 Task: Reset the filters.
Action: Mouse moved to (20, 109)
Screenshot: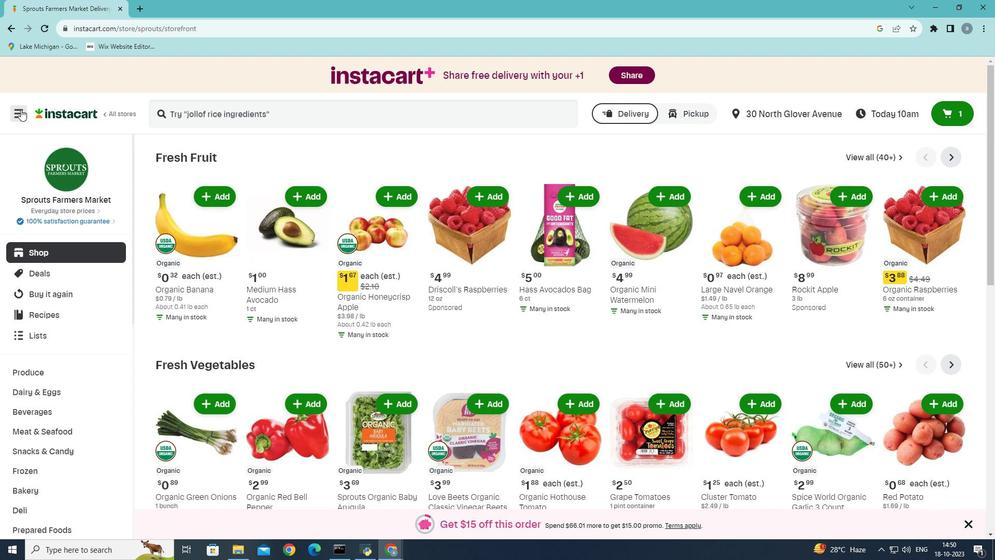 
Action: Mouse pressed left at (20, 109)
Screenshot: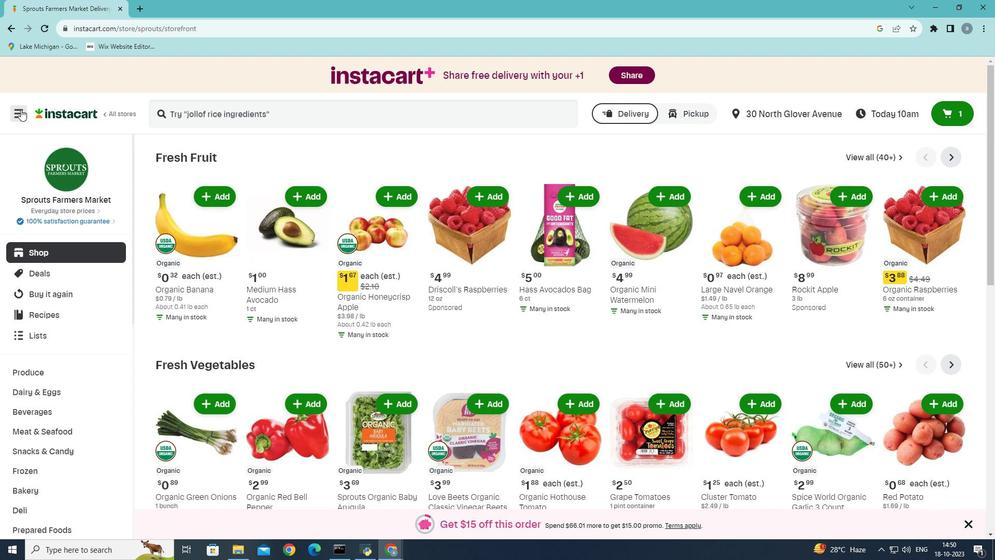 
Action: Mouse moved to (46, 300)
Screenshot: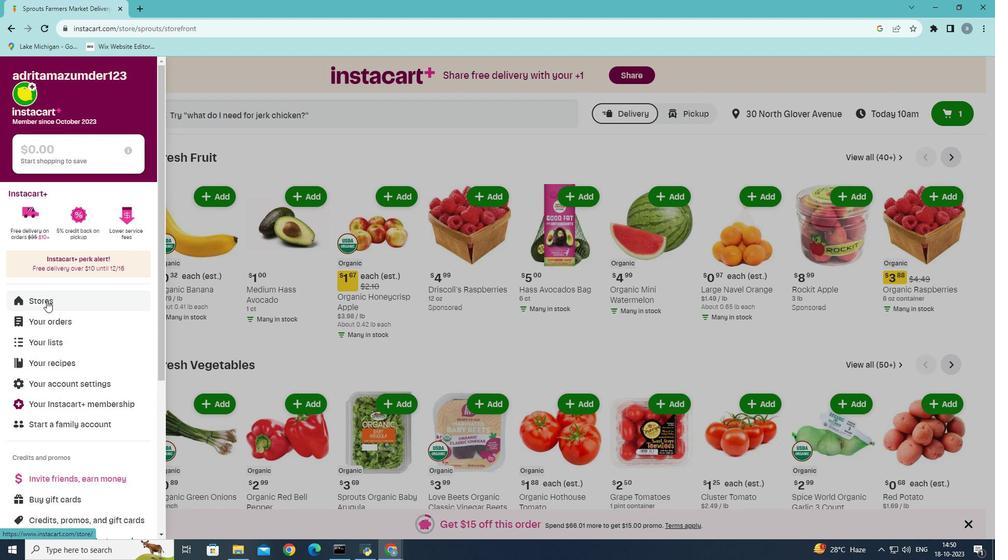 
Action: Mouse pressed left at (46, 300)
Screenshot: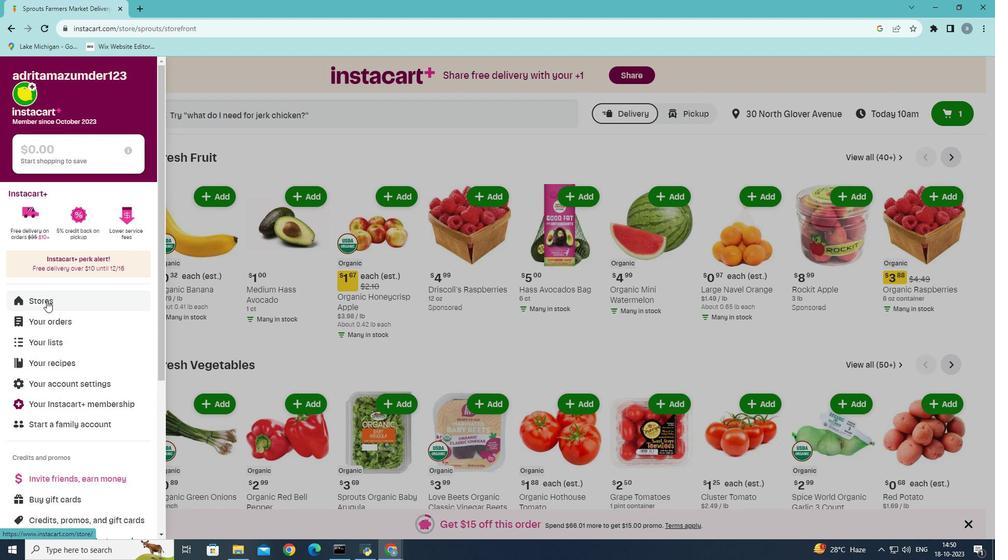 
Action: Mouse moved to (243, 123)
Screenshot: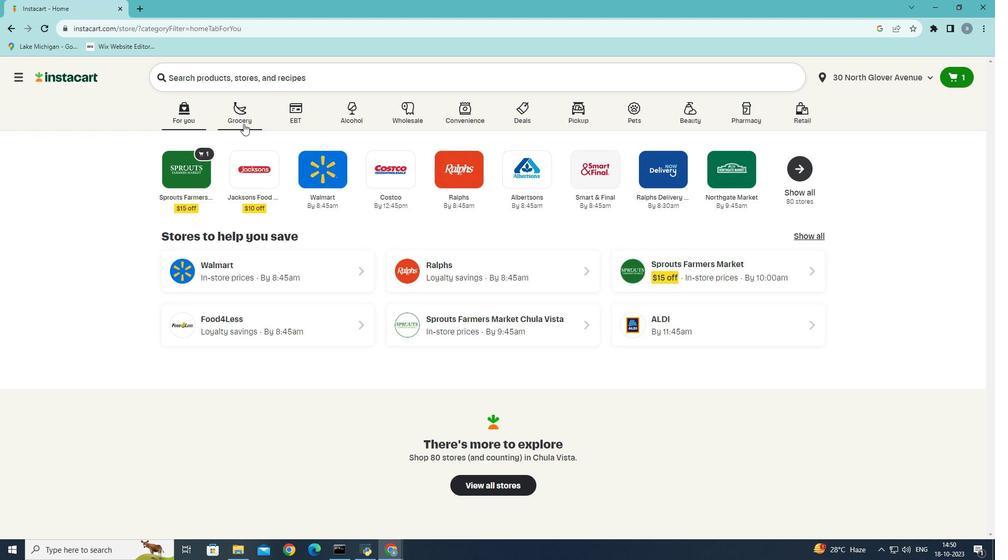 
Action: Mouse pressed left at (243, 123)
Screenshot: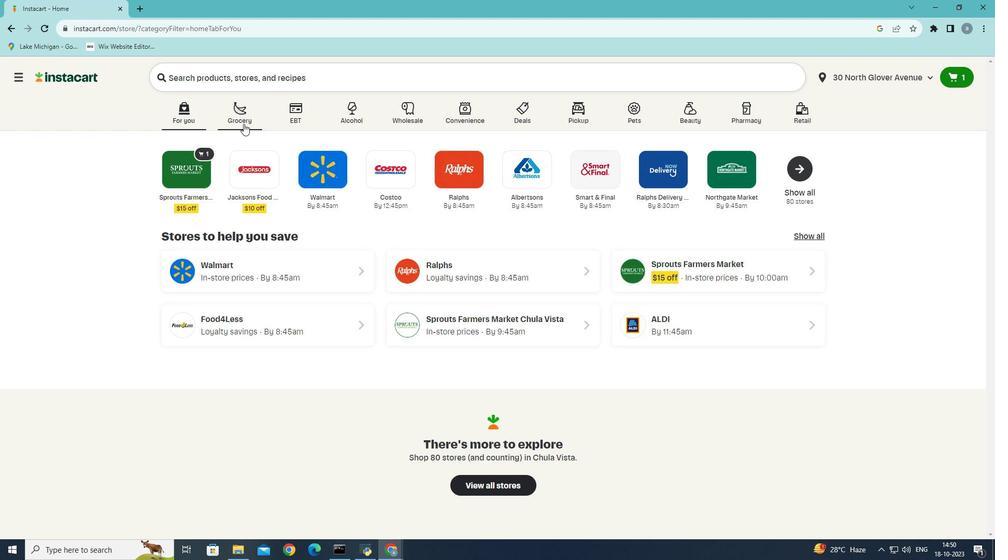 
Action: Mouse moved to (243, 302)
Screenshot: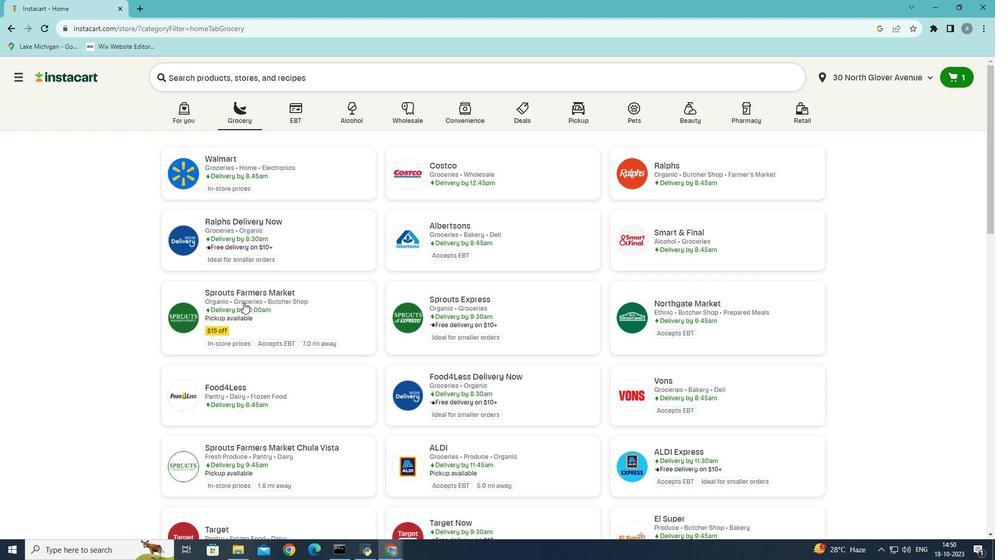 
Action: Mouse pressed left at (243, 302)
Screenshot: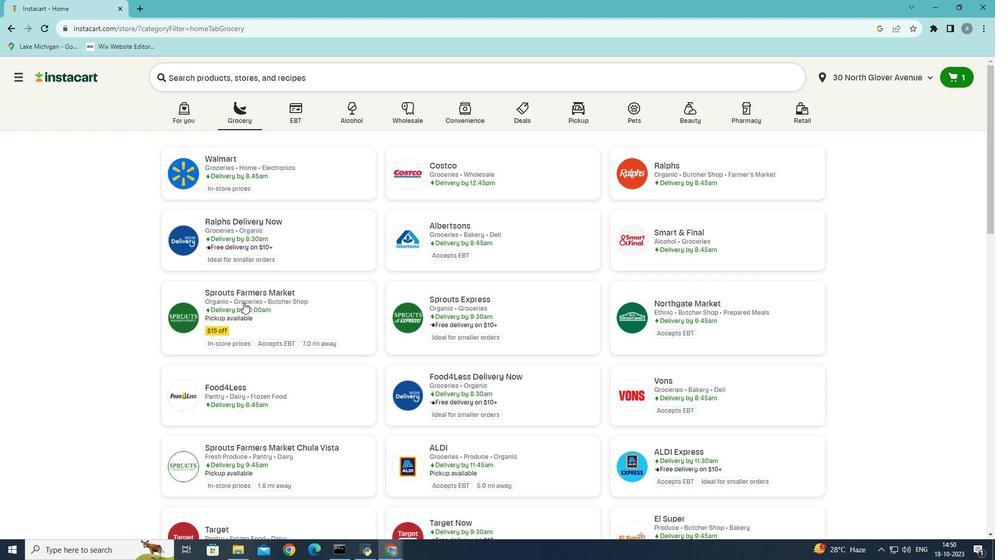 
Action: Mouse moved to (44, 428)
Screenshot: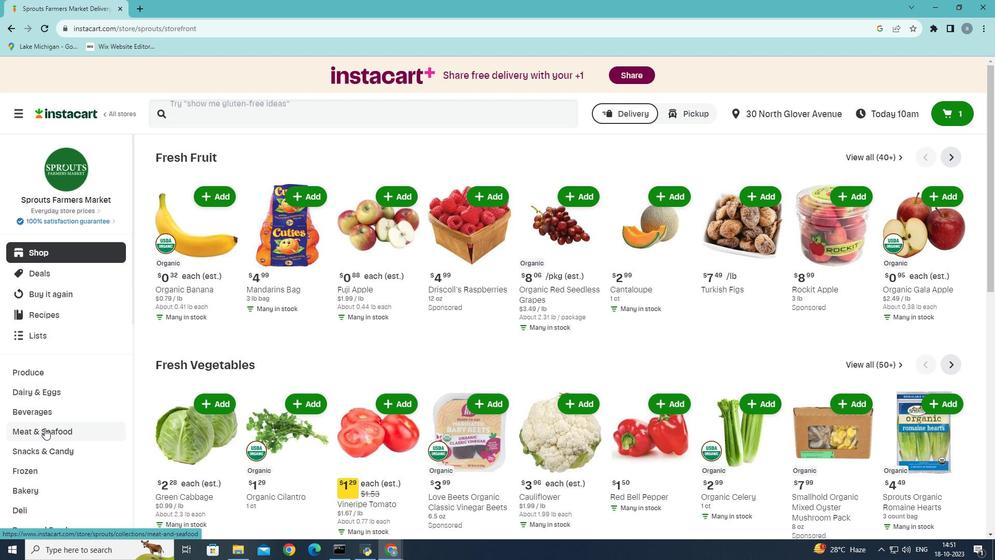 
Action: Mouse pressed left at (44, 428)
Screenshot: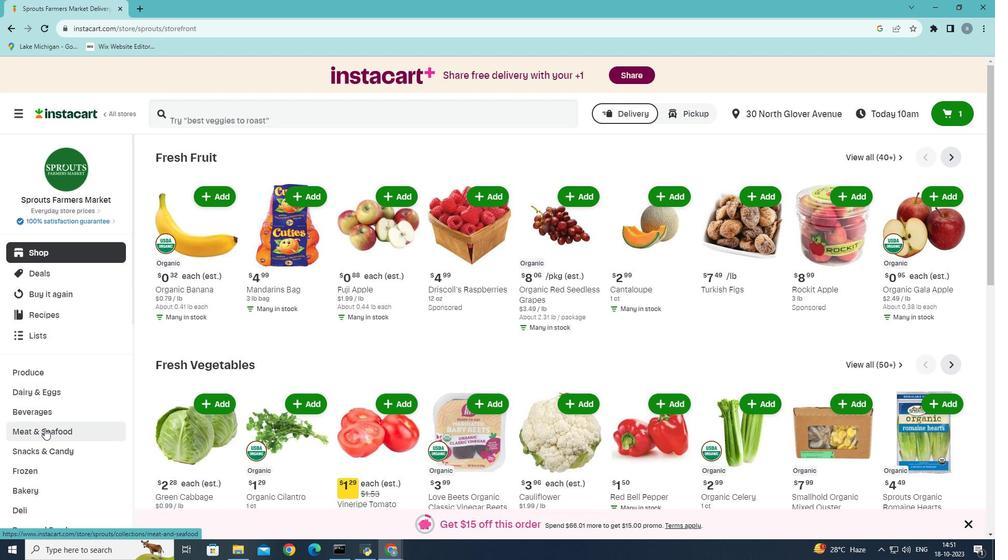 
Action: Mouse moved to (371, 183)
Screenshot: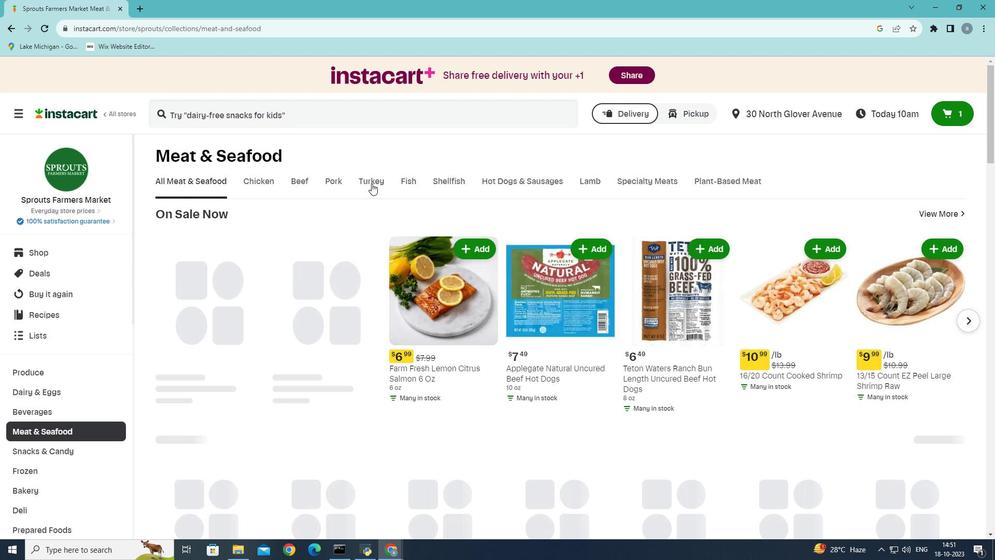 
Action: Mouse pressed left at (371, 183)
Screenshot: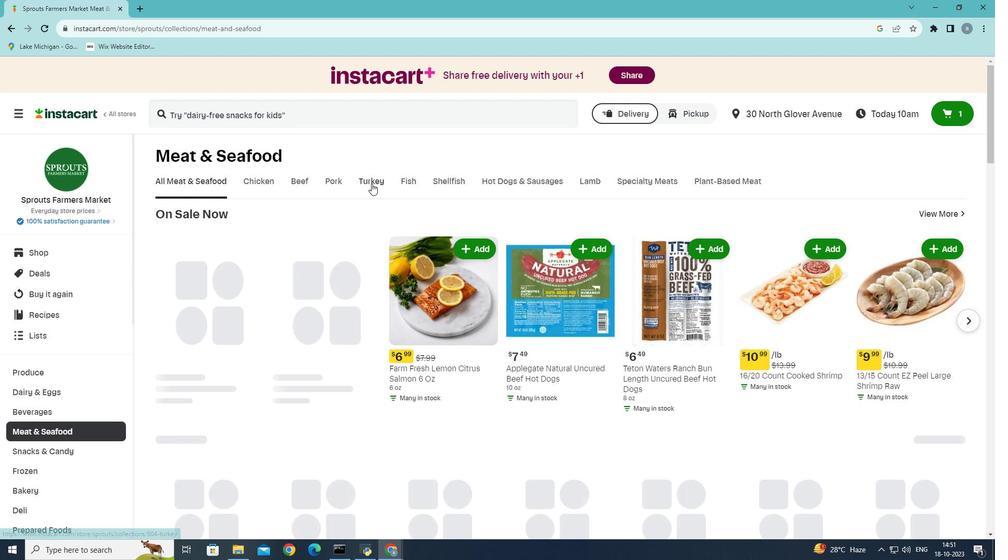 
Action: Mouse moved to (425, 231)
Screenshot: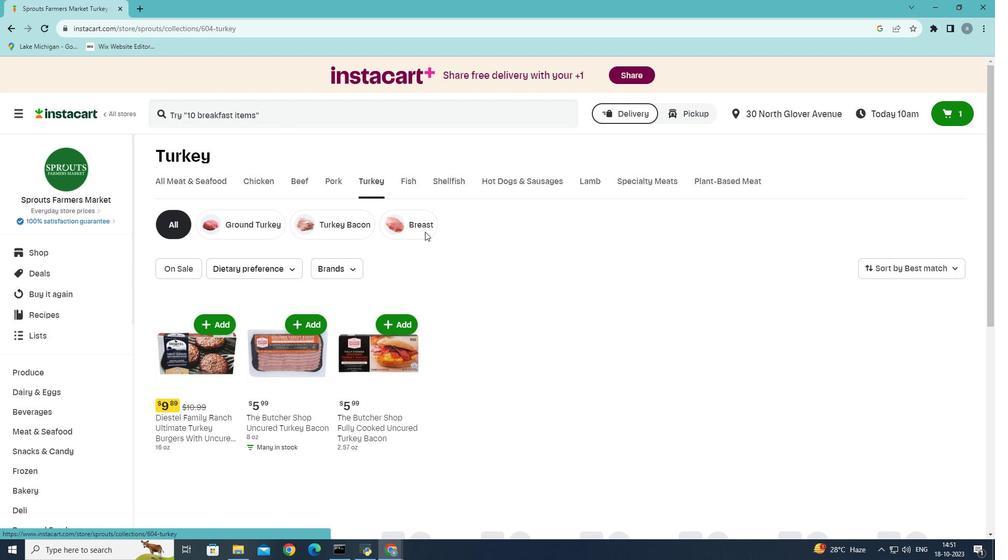 
Action: Mouse pressed left at (425, 231)
Screenshot: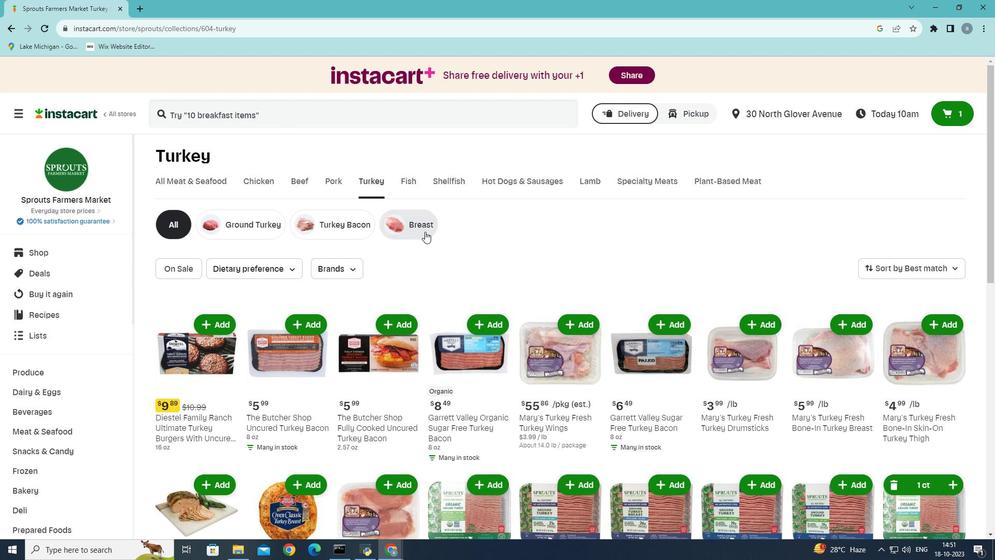 
Action: Mouse moved to (198, 267)
Screenshot: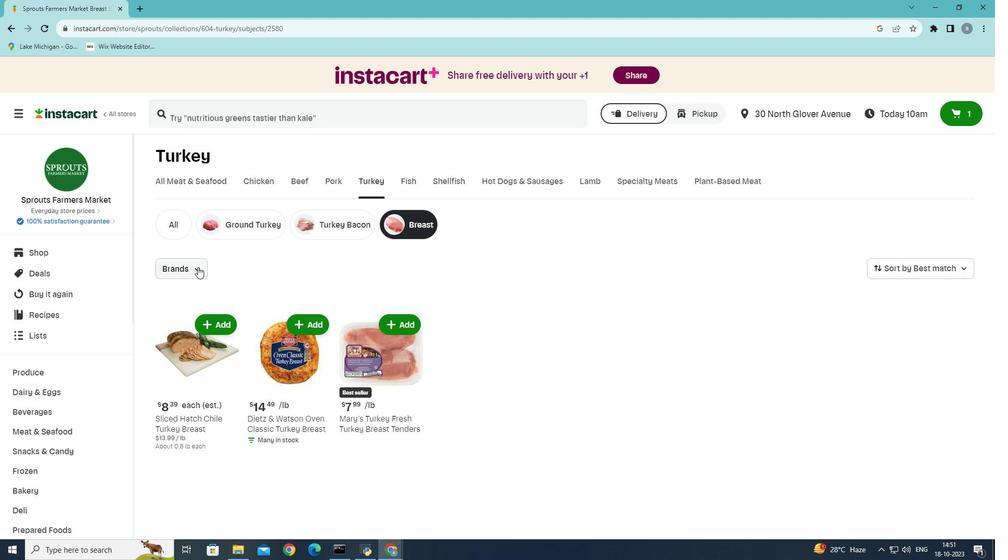 
Action: Mouse pressed left at (198, 267)
Screenshot: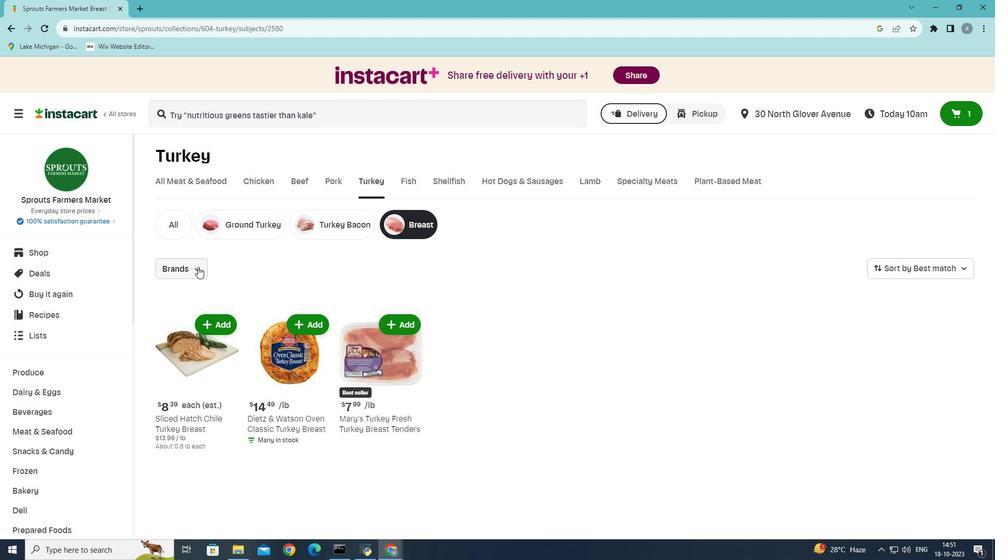 
Action: Mouse moved to (172, 325)
Screenshot: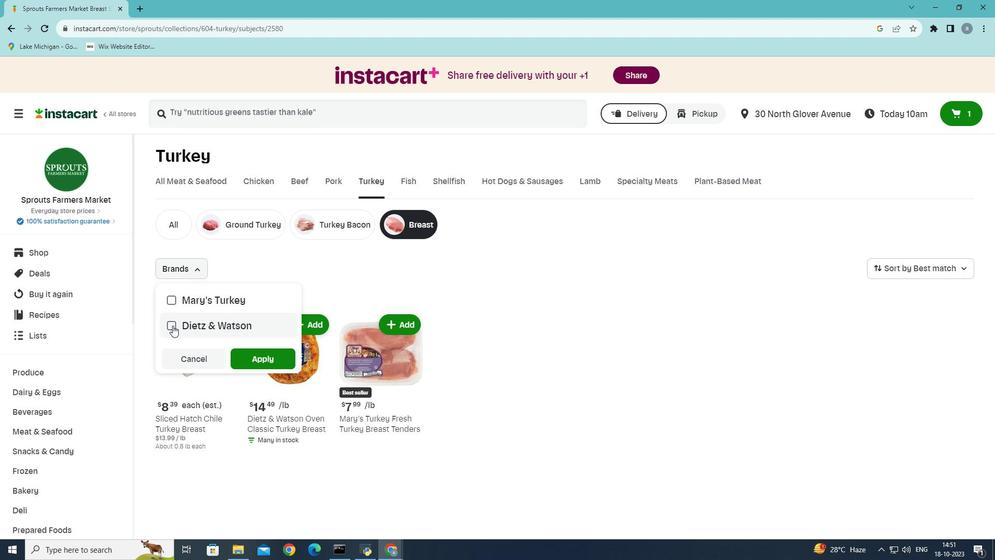 
Action: Mouse pressed left at (172, 325)
Screenshot: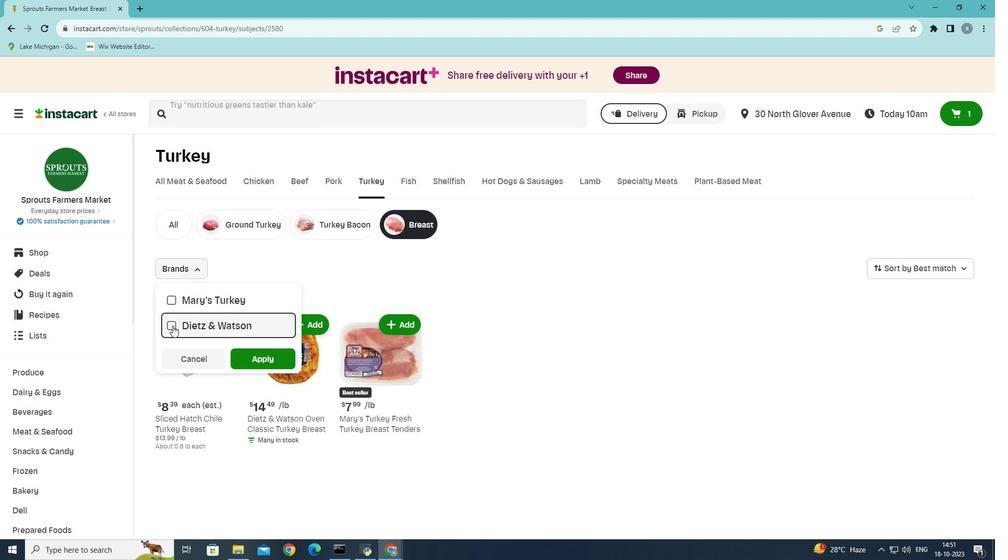 
Action: Mouse moved to (267, 360)
Screenshot: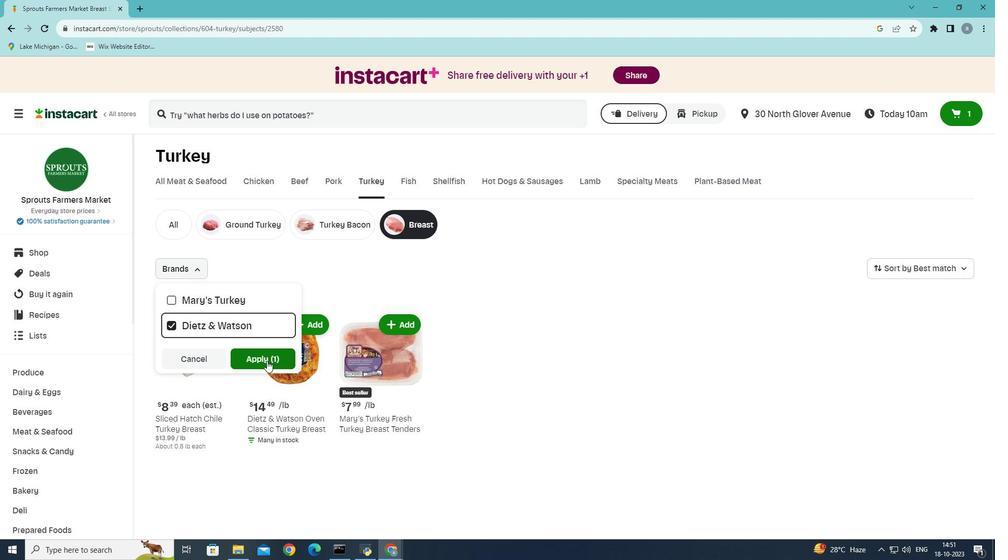 
Action: Mouse pressed left at (267, 360)
Screenshot: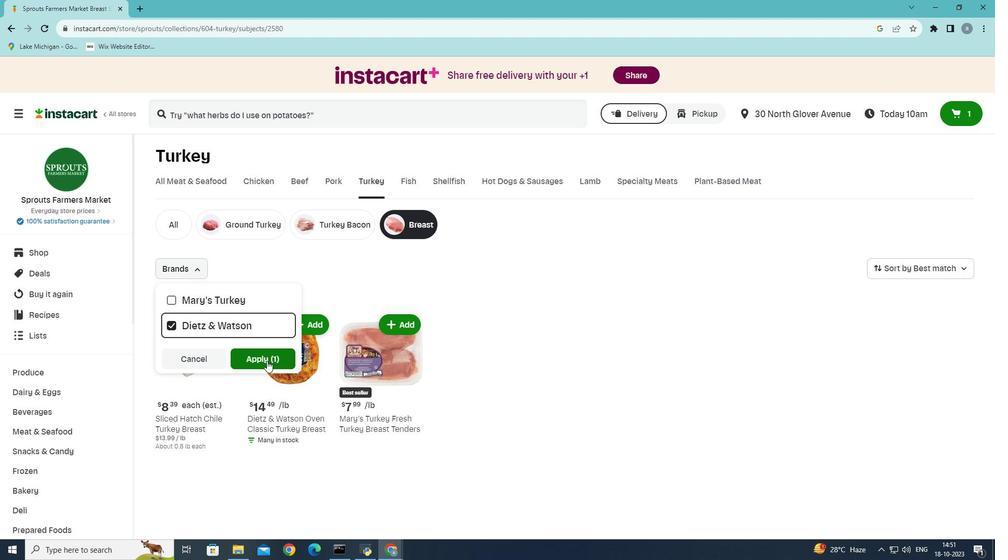 
Action: Mouse moved to (232, 269)
Screenshot: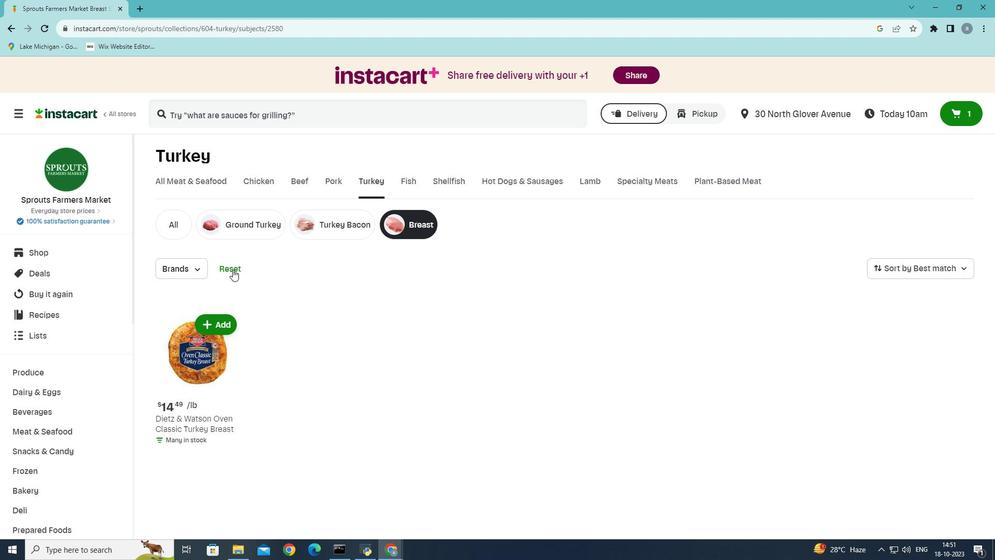 
Action: Mouse pressed left at (232, 269)
Screenshot: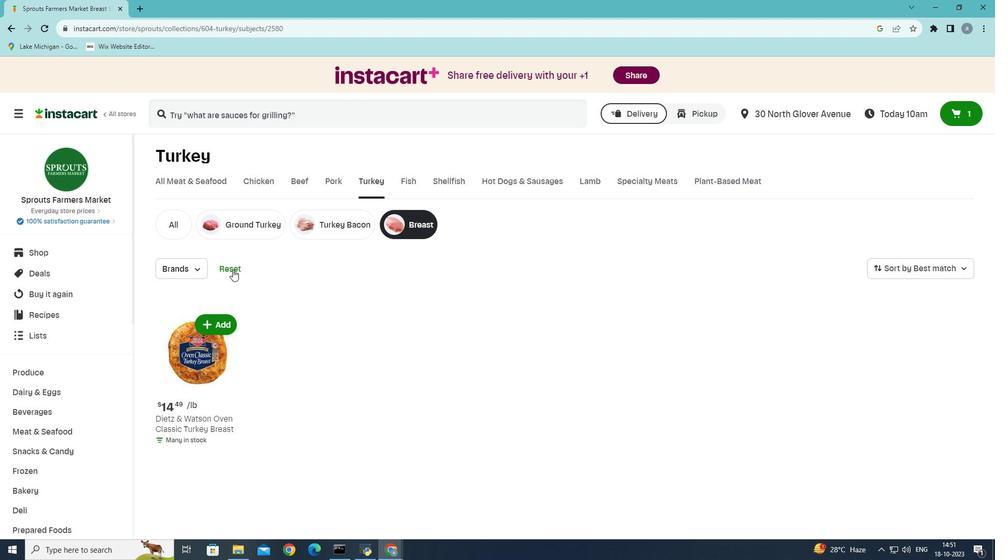 
Action: Mouse moved to (309, 285)
Screenshot: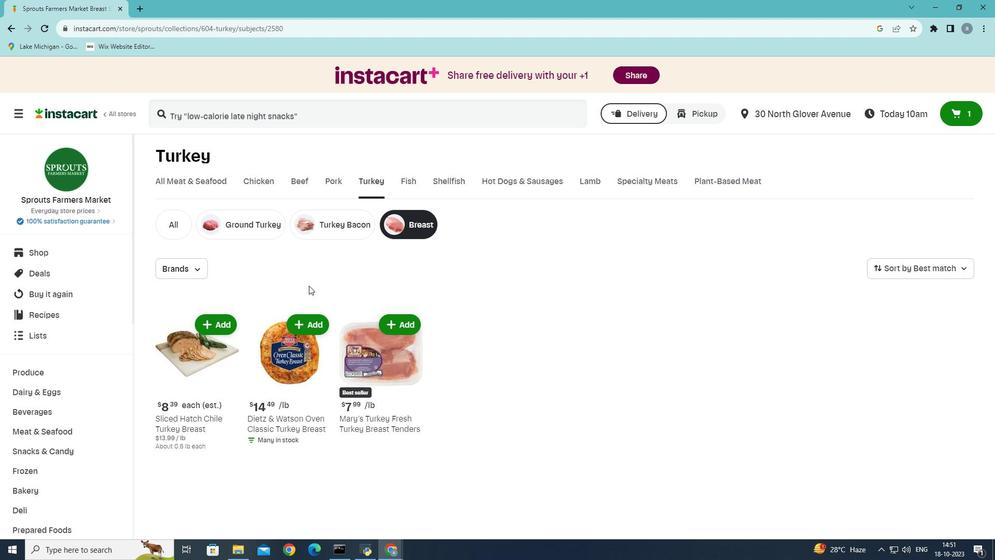 
